 Task: In the Company meituan.com, Add note: 'Review sales pipeline and prioritize follow-up actions.'. Mark checkbox to create task to follow up ': In 2 weeks'. Create task, with  description: Arrange a Call for meeting, Add due date: In 3 Business Days; Add reminder: 30 Minutes before. Set Priority Medium and add note: follow up with the client regarding their recent inquiry and address any questions they may have.. Logged in from softage.5@softage.net
Action: Mouse moved to (80, 46)
Screenshot: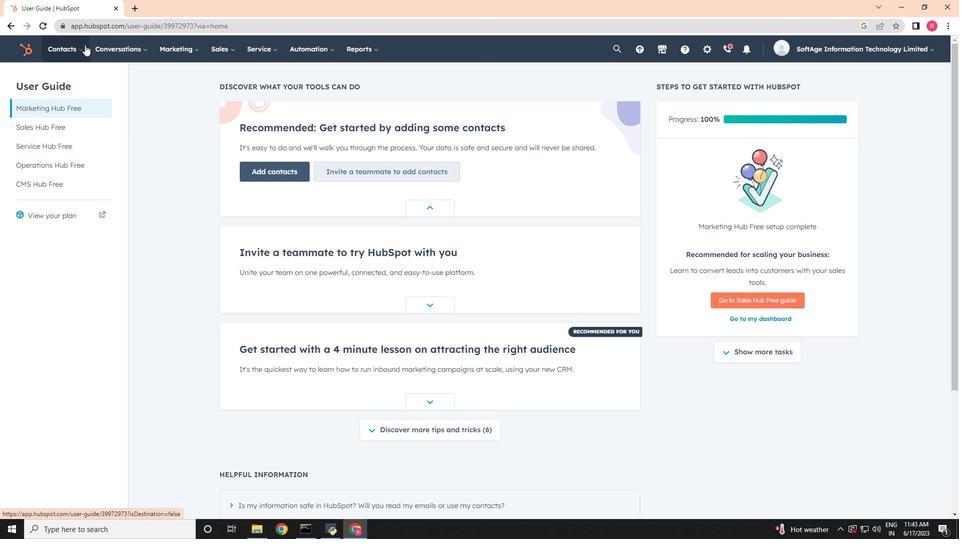 
Action: Mouse pressed left at (80, 46)
Screenshot: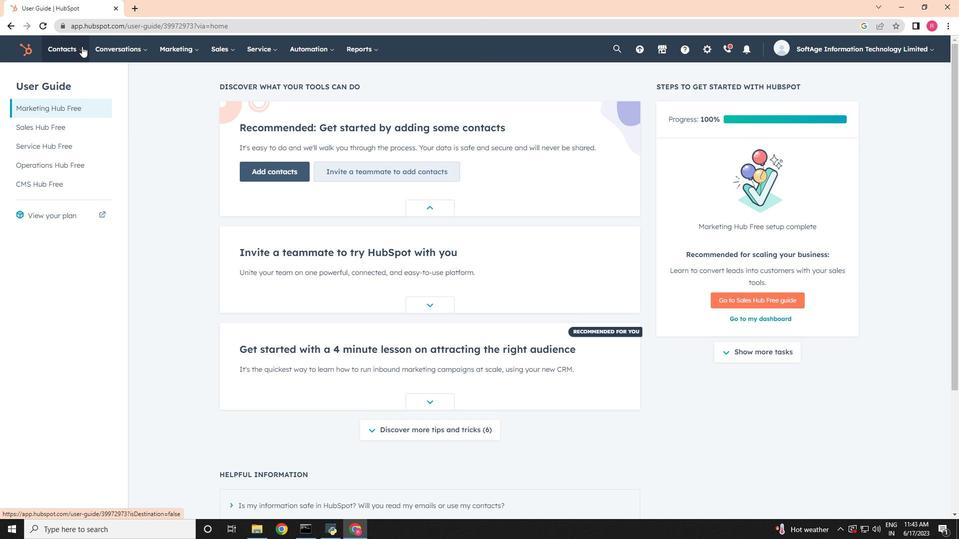 
Action: Mouse moved to (75, 98)
Screenshot: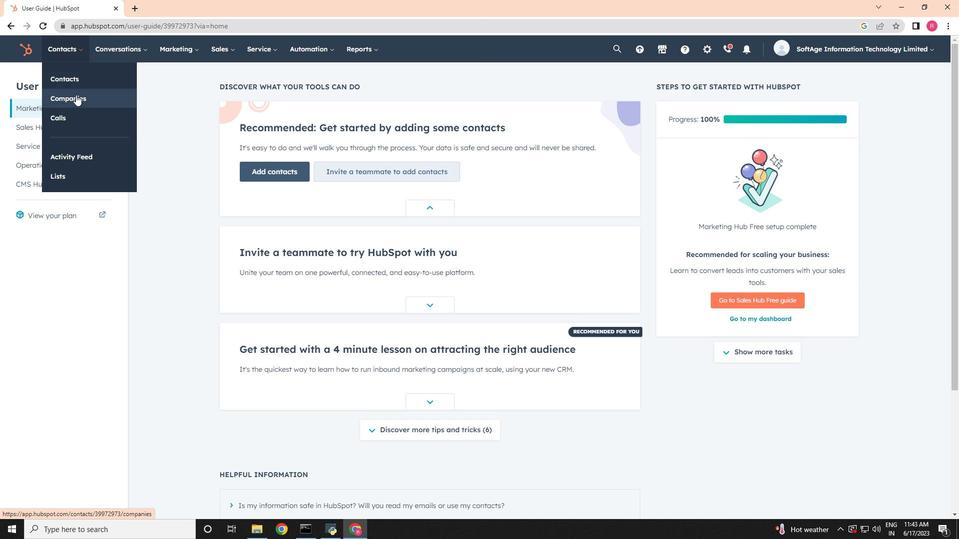 
Action: Mouse pressed left at (75, 98)
Screenshot: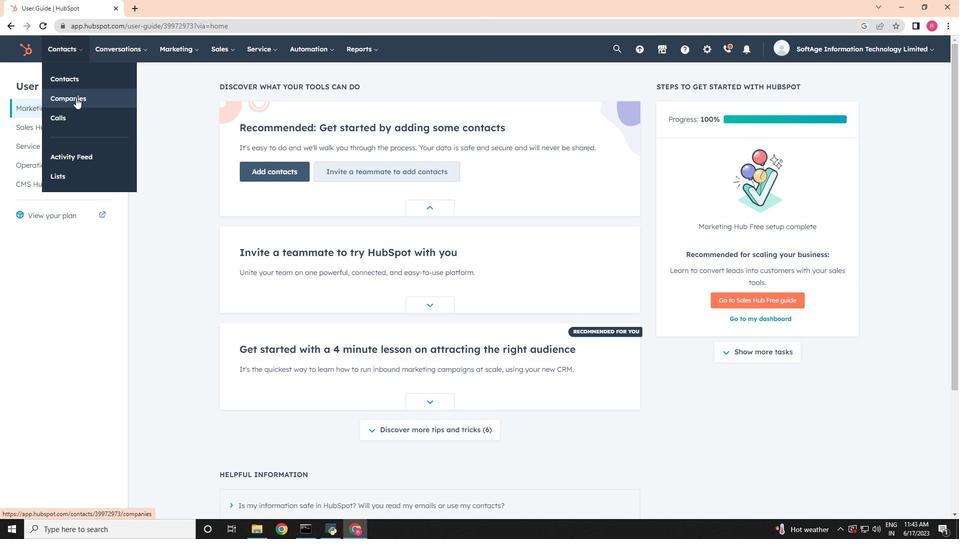 
Action: Mouse moved to (108, 160)
Screenshot: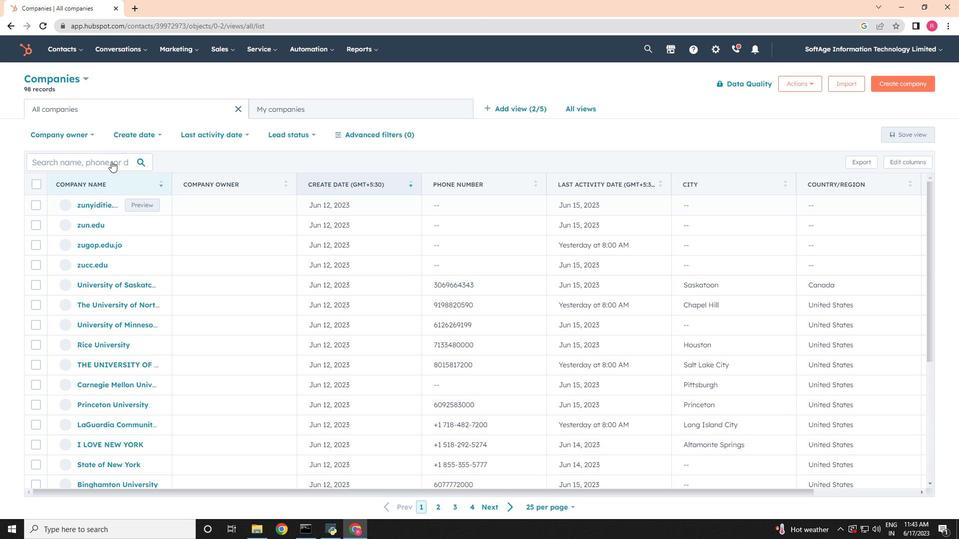 
Action: Mouse pressed left at (108, 160)
Screenshot: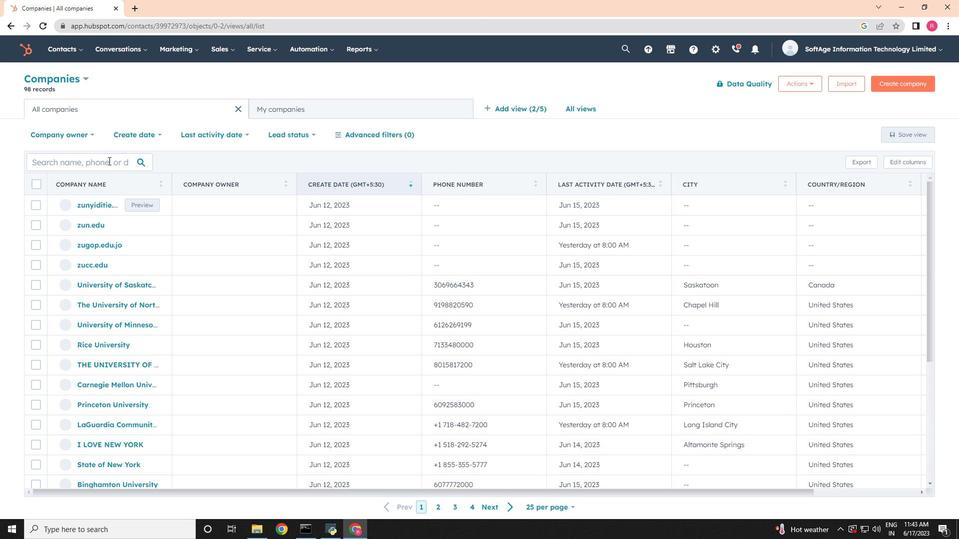 
Action: Key pressed meituan
Screenshot: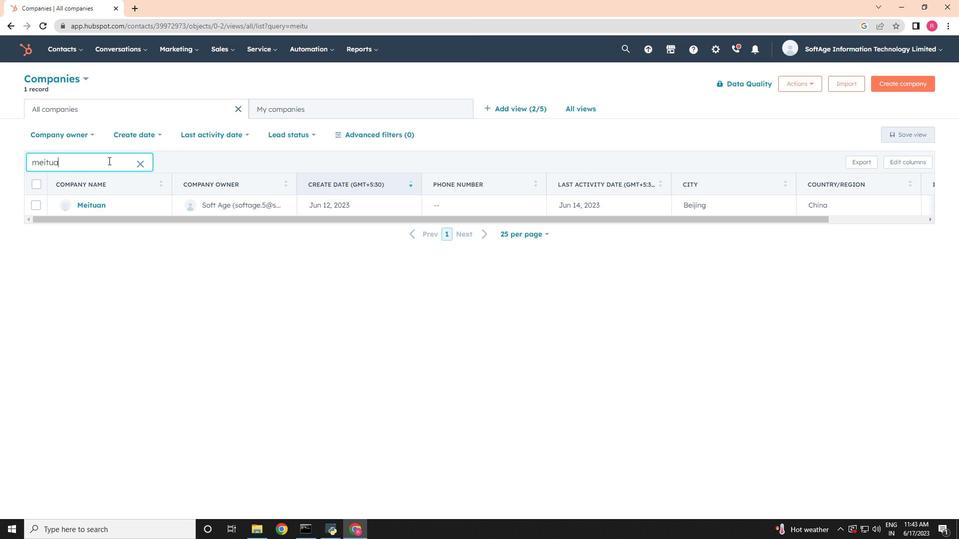 
Action: Mouse moved to (83, 203)
Screenshot: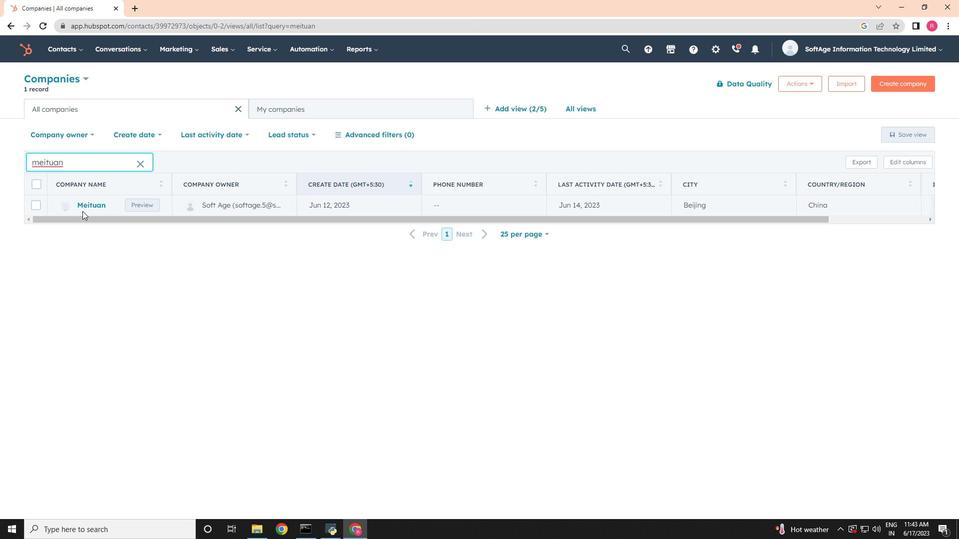 
Action: Mouse pressed left at (83, 203)
Screenshot: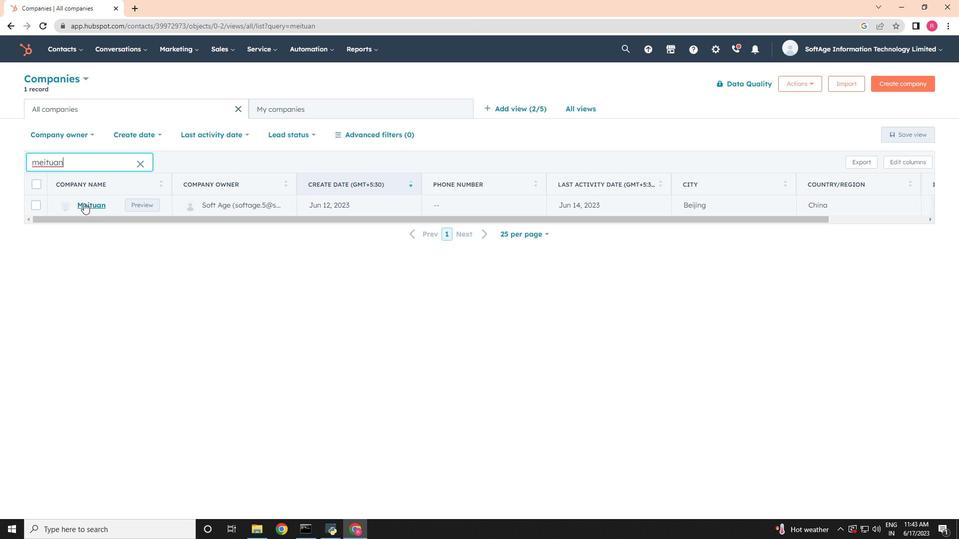
Action: Mouse moved to (32, 155)
Screenshot: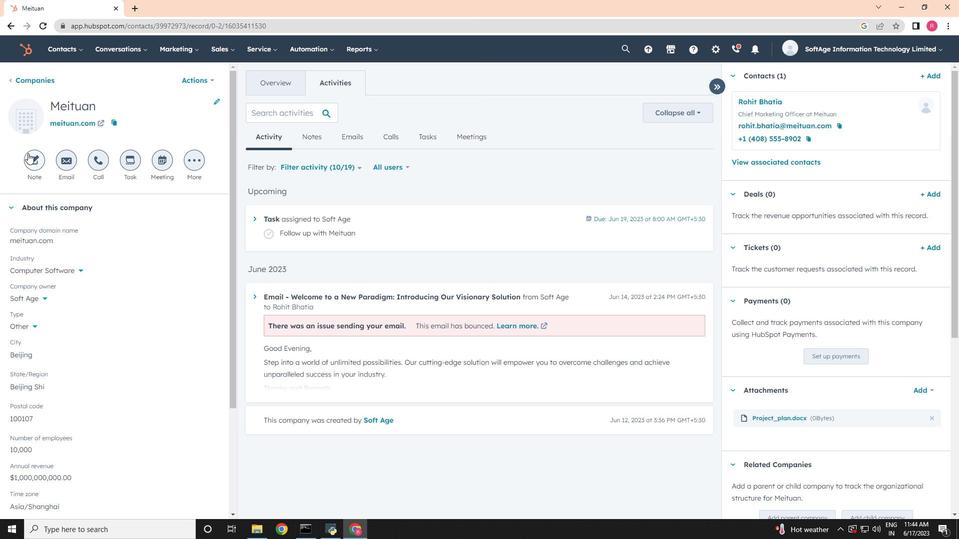
Action: Mouse pressed left at (32, 155)
Screenshot: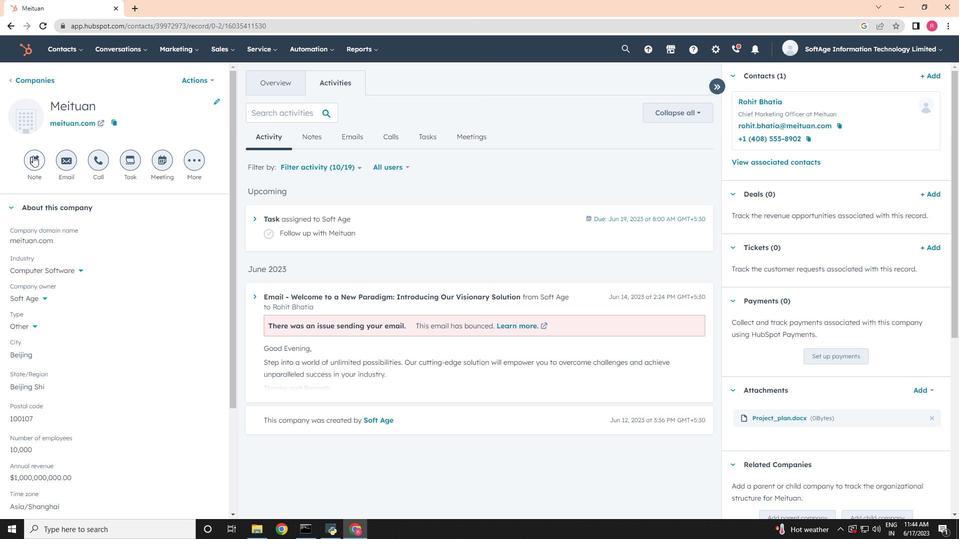 
Action: Mouse moved to (579, 341)
Screenshot: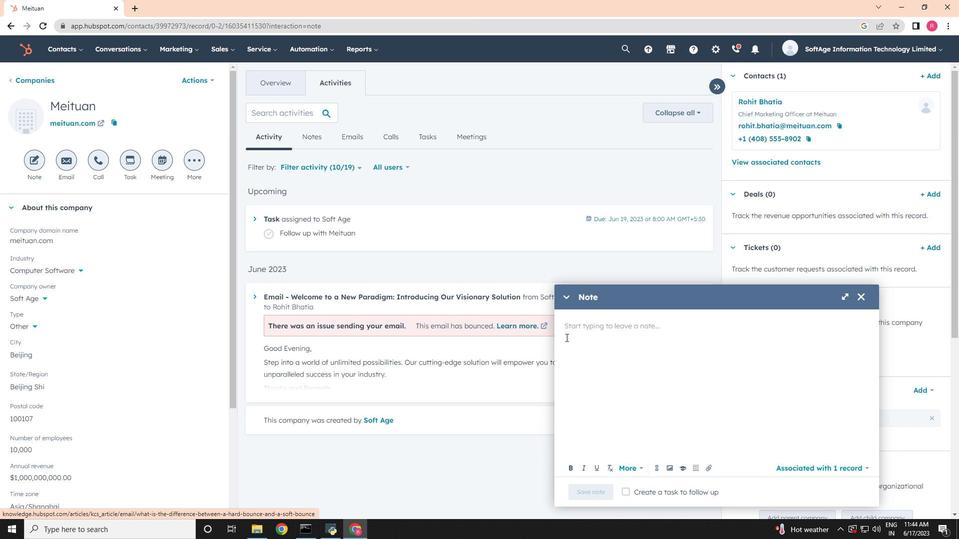 
Action: Key pressed <Key.shift><Key.shift>Review<Key.space>sales<Key.space>pipline<Key.space>and<Key.space><Key.backspace><Key.backspace><Key.backspace><Key.backspace><Key.backspace><Key.backspace><Key.backspace><Key.backspace><Key.backspace>eline<Key.space>and<Key.space>prioritix<Key.backspace>ze<Key.space>follow<Key.space><Key.backspace>-up<Key.space>actions.
Screenshot: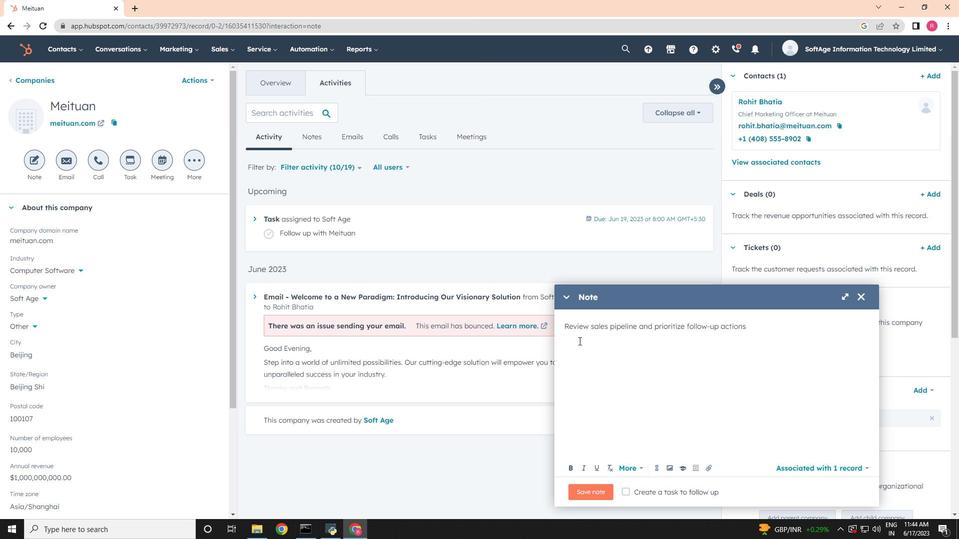 
Action: Mouse scrolled (579, 341) with delta (0, 0)
Screenshot: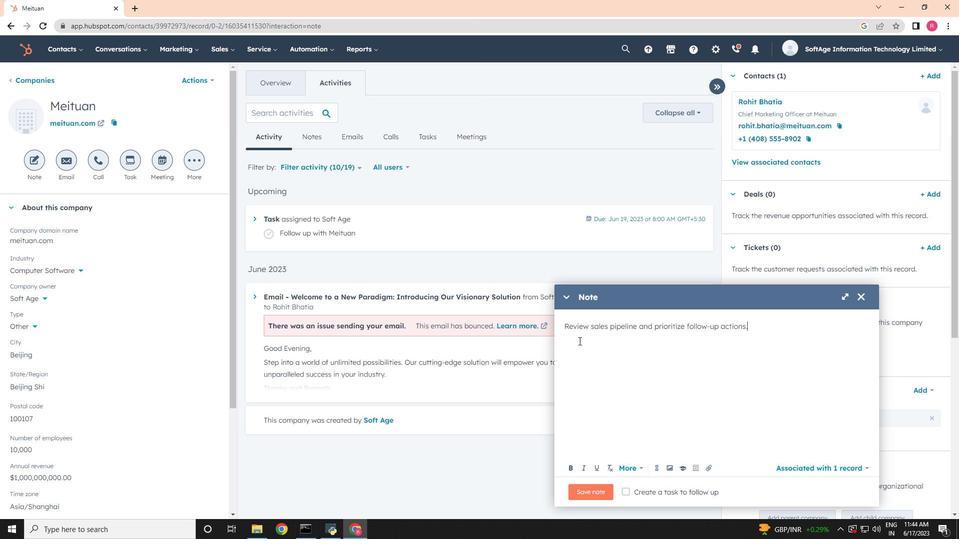 
Action: Mouse moved to (628, 491)
Screenshot: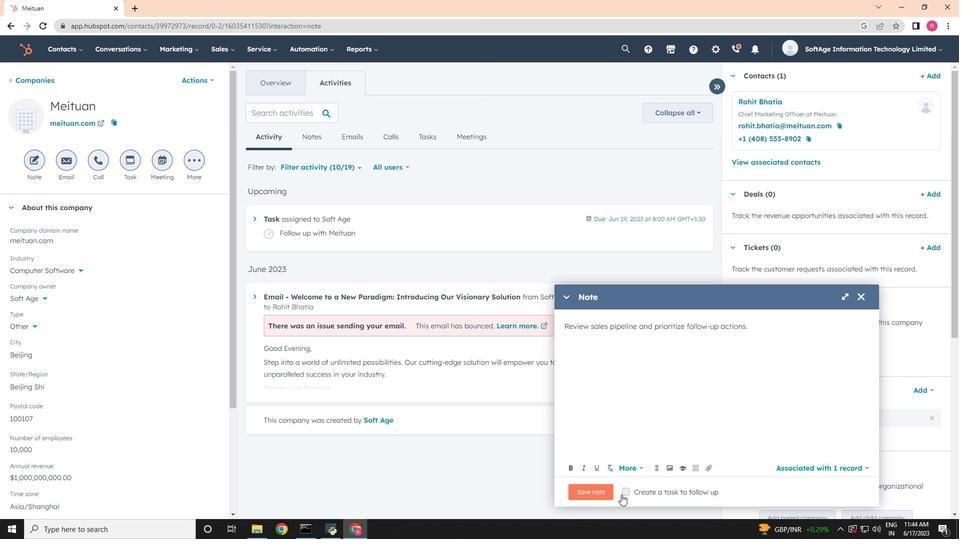 
Action: Mouse pressed left at (628, 491)
Screenshot: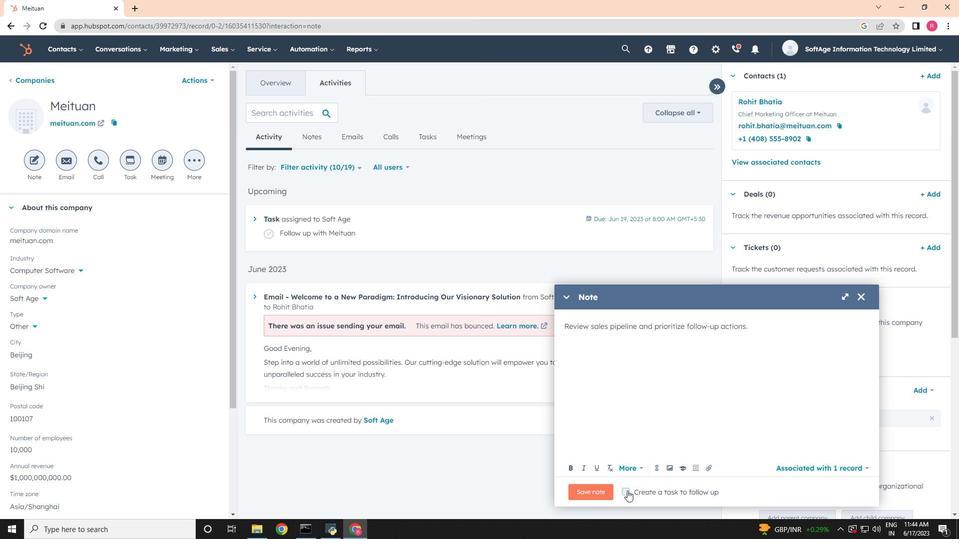 
Action: Mouse moved to (737, 490)
Screenshot: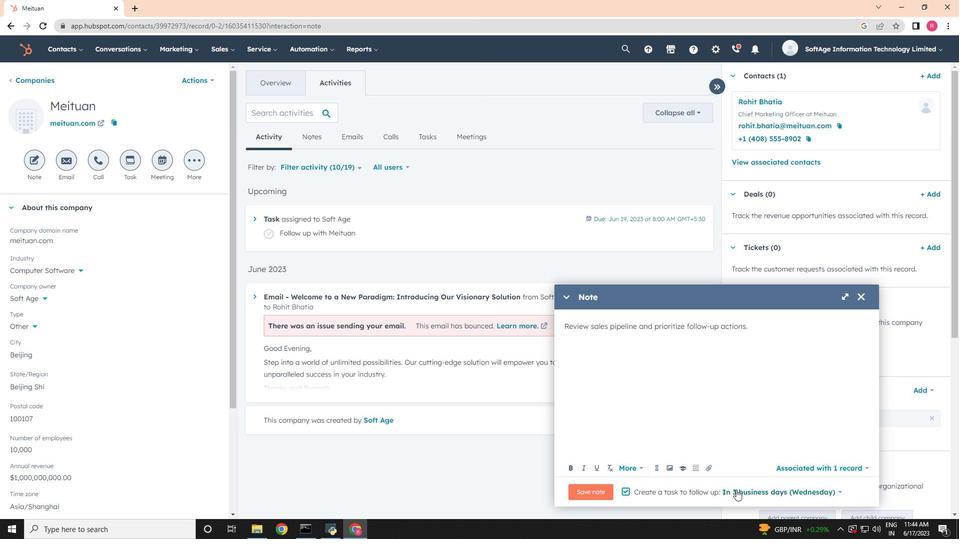
Action: Mouse pressed left at (737, 490)
Screenshot: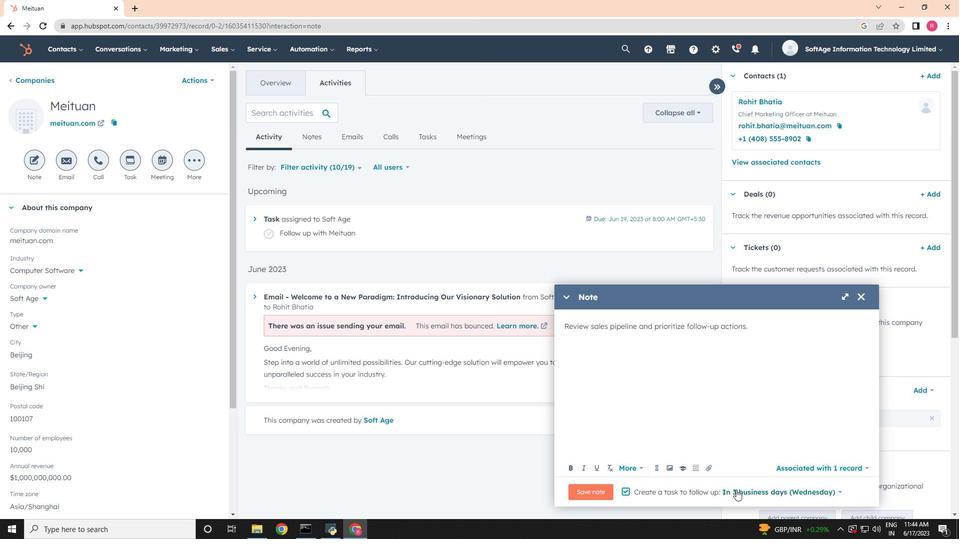 
Action: Mouse moved to (776, 431)
Screenshot: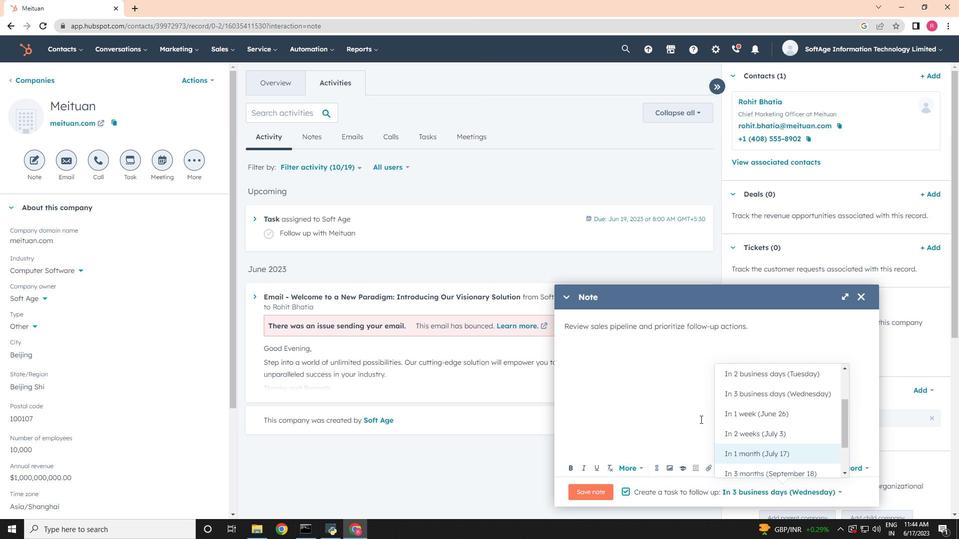 
Action: Mouse pressed left at (776, 431)
Screenshot: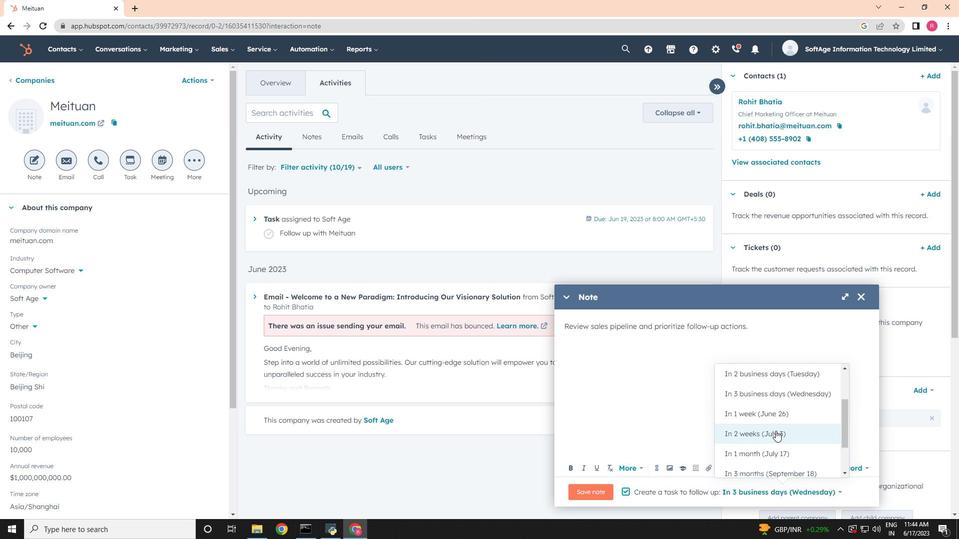 
Action: Mouse moved to (597, 496)
Screenshot: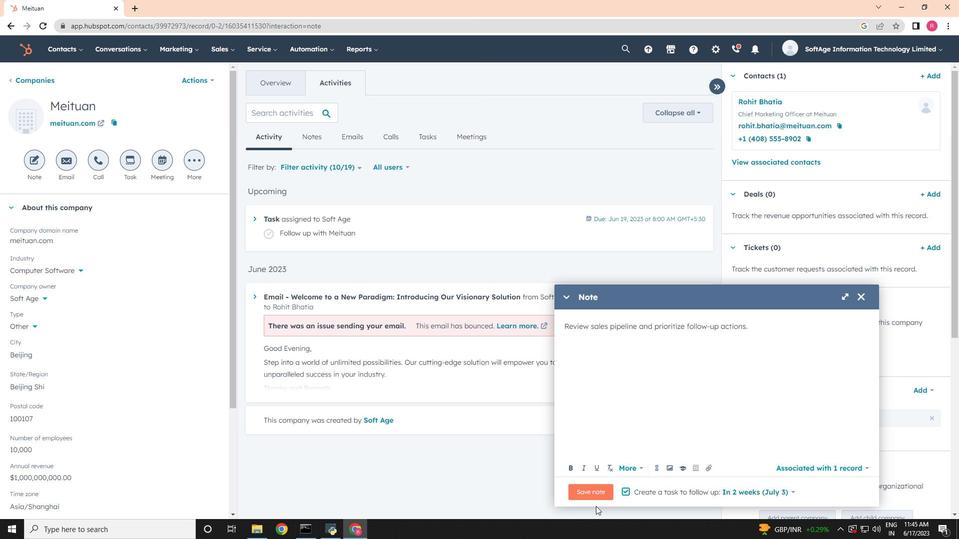 
Action: Mouse pressed left at (597, 496)
Screenshot: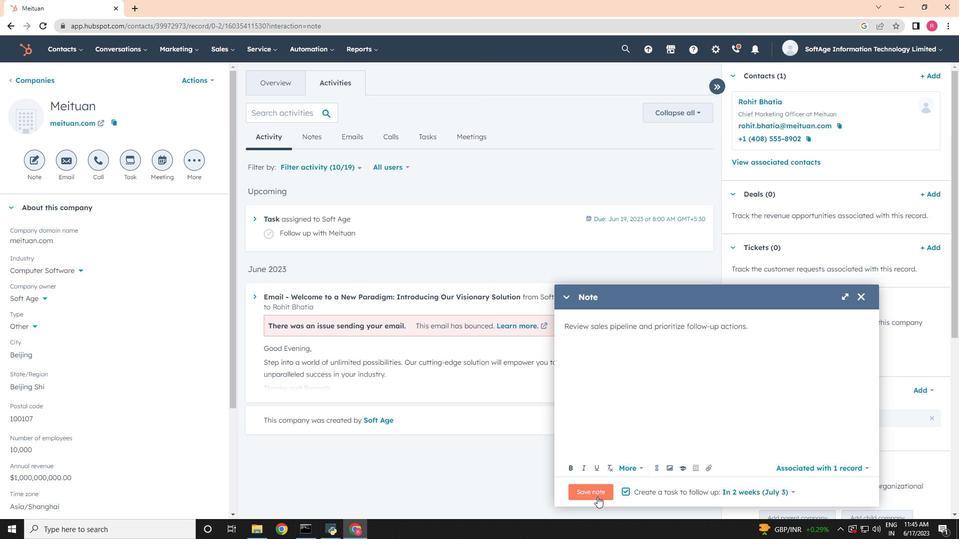 
Action: Mouse moved to (123, 163)
Screenshot: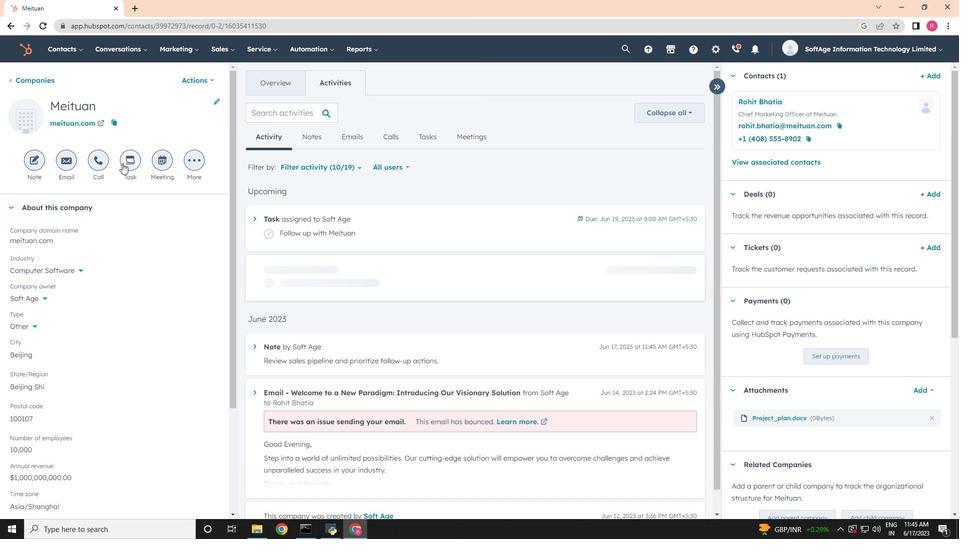 
Action: Mouse pressed left at (123, 163)
Screenshot: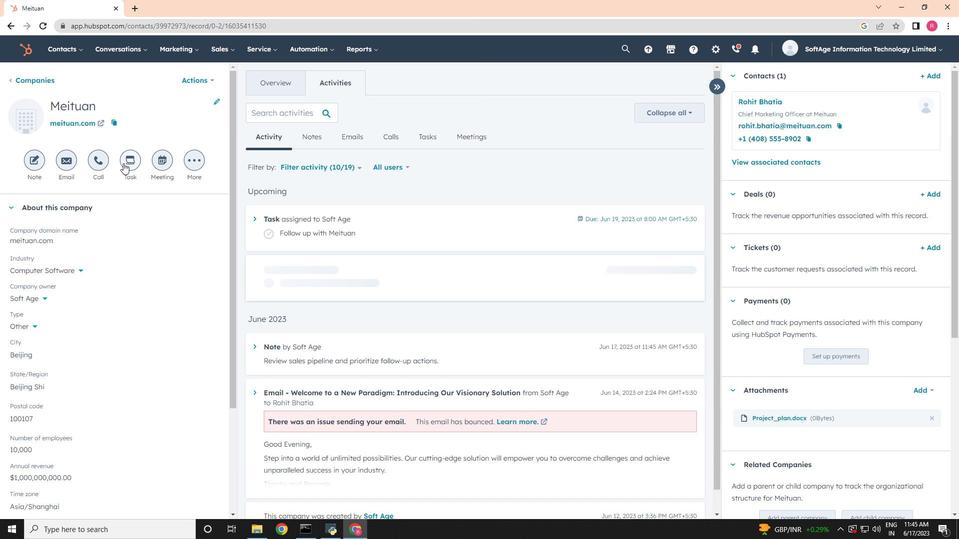 
Action: Mouse moved to (597, 278)
Screenshot: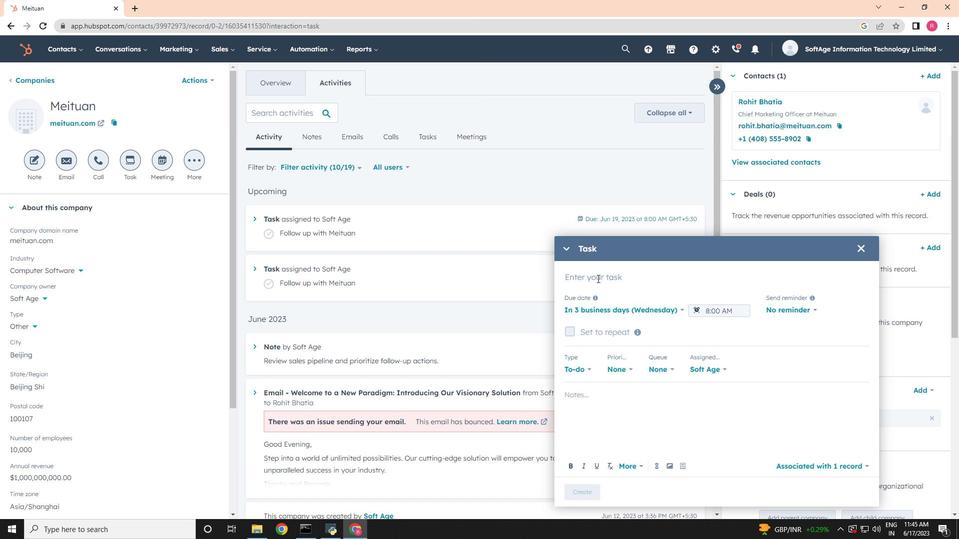 
Action: Key pressed <Key.shift>Arrange<Key.space>a<Key.space><Key.shift>Call<Key.space>for<Key.space>meeting<Key.space>
Screenshot: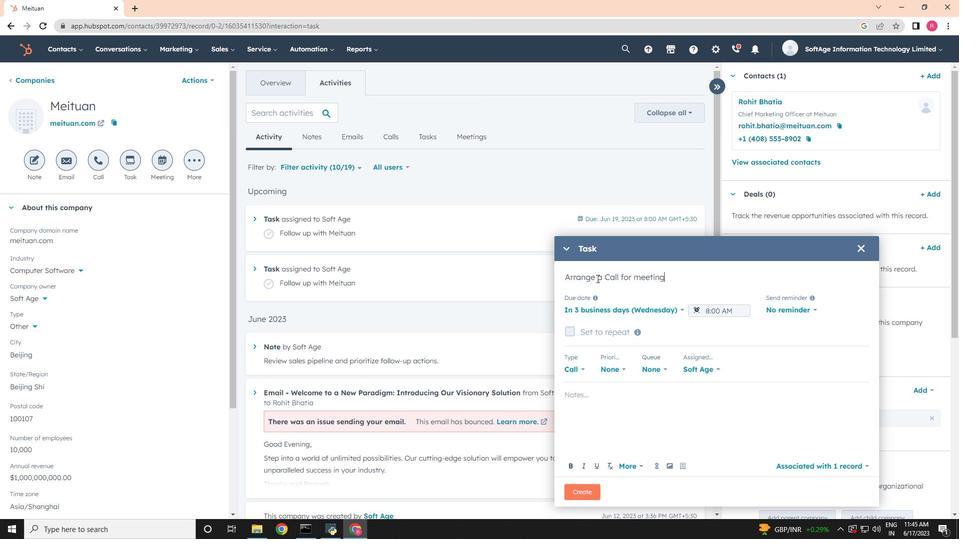 
Action: Mouse moved to (623, 311)
Screenshot: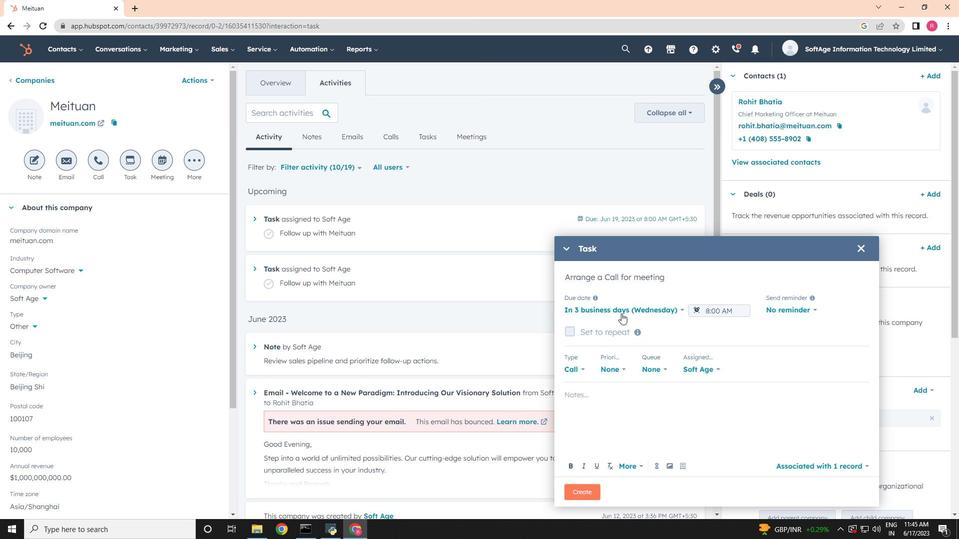 
Action: Mouse pressed left at (623, 311)
Screenshot: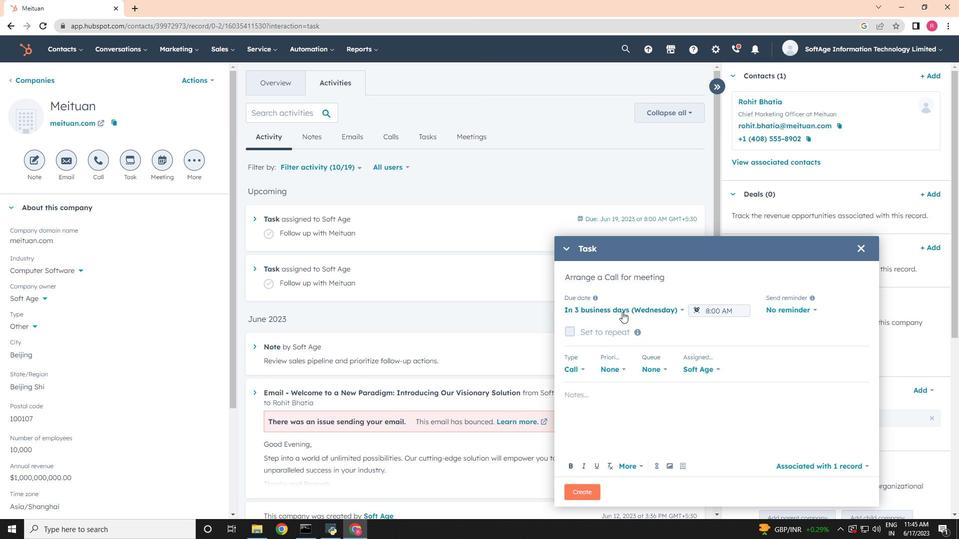 
Action: Mouse moved to (626, 346)
Screenshot: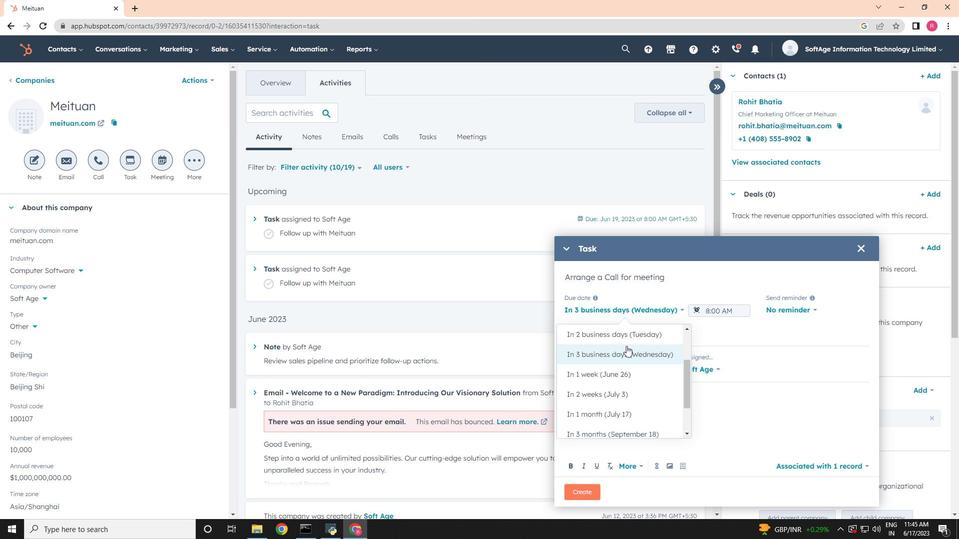 
Action: Mouse pressed left at (626, 346)
Screenshot: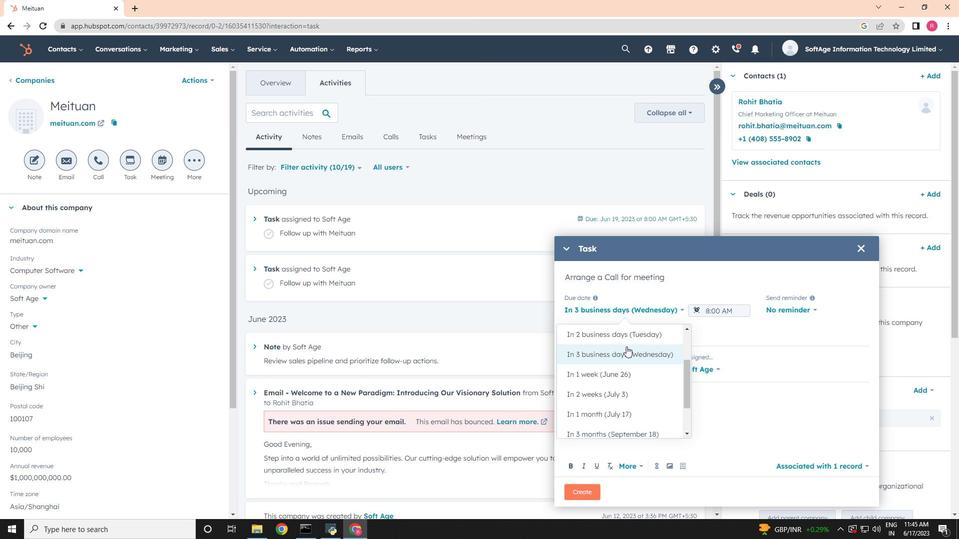 
Action: Mouse moved to (790, 307)
Screenshot: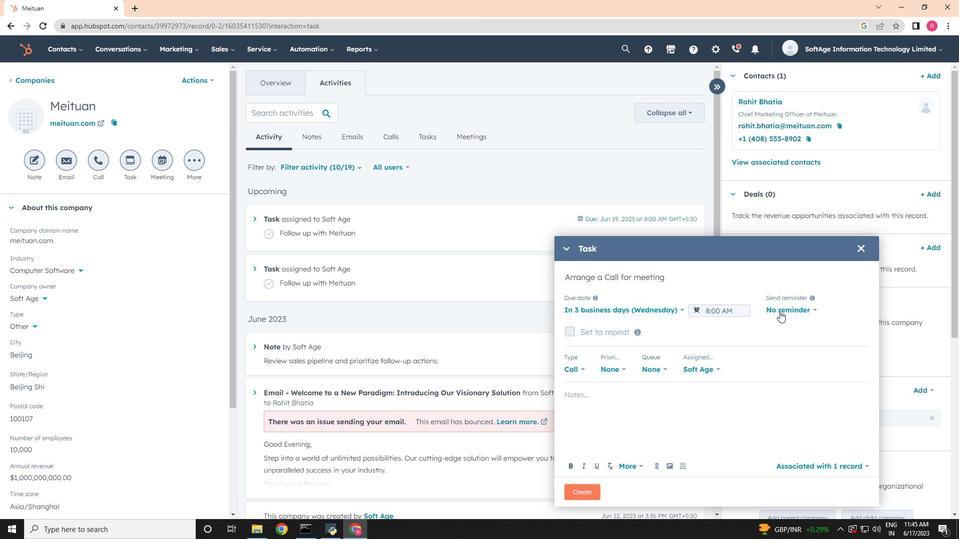 
Action: Mouse pressed left at (790, 307)
Screenshot: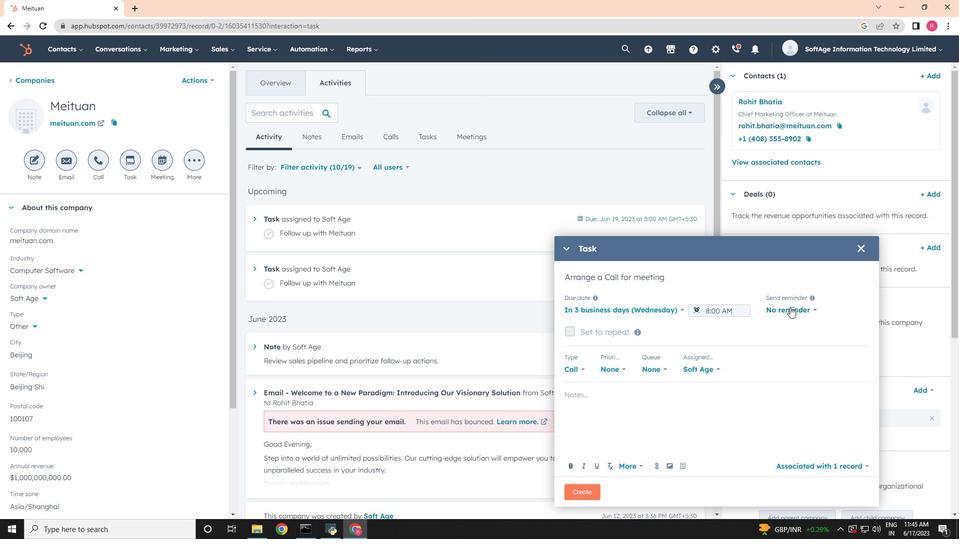 
Action: Mouse moved to (777, 376)
Screenshot: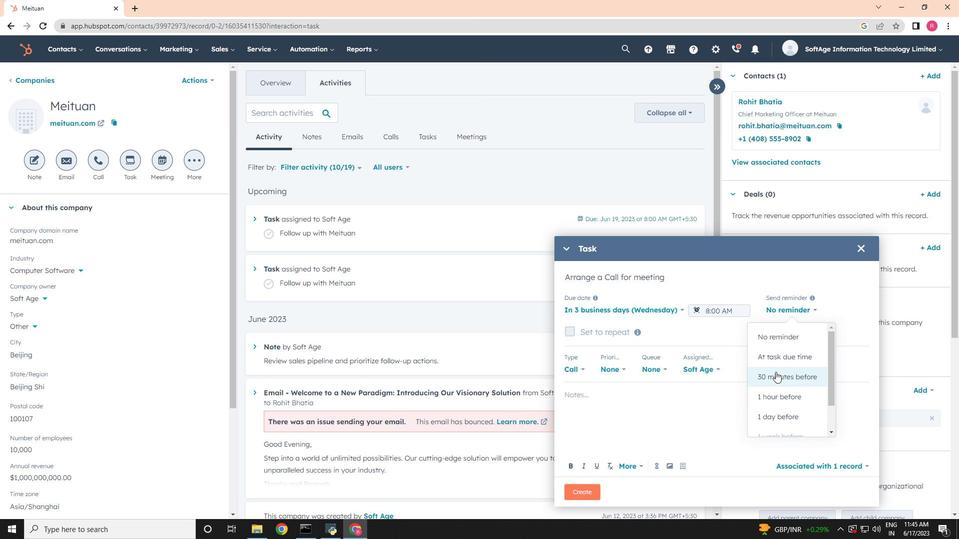
Action: Mouse pressed left at (777, 376)
Screenshot: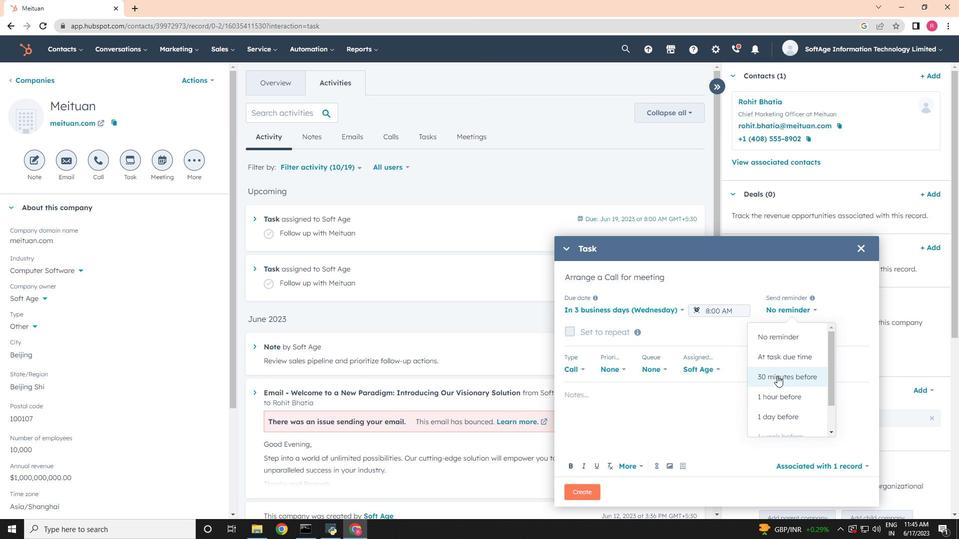 
Action: Mouse moved to (619, 369)
Screenshot: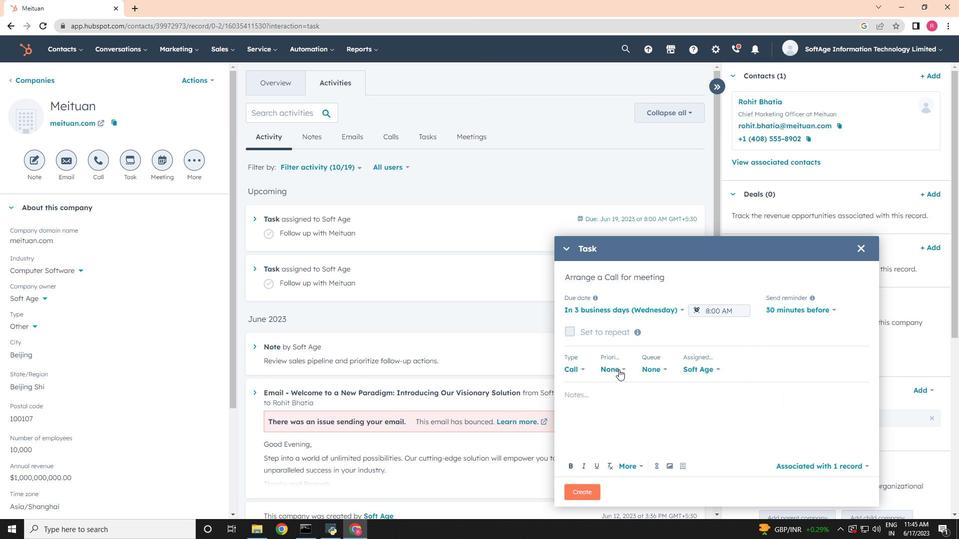 
Action: Mouse pressed left at (619, 369)
Screenshot: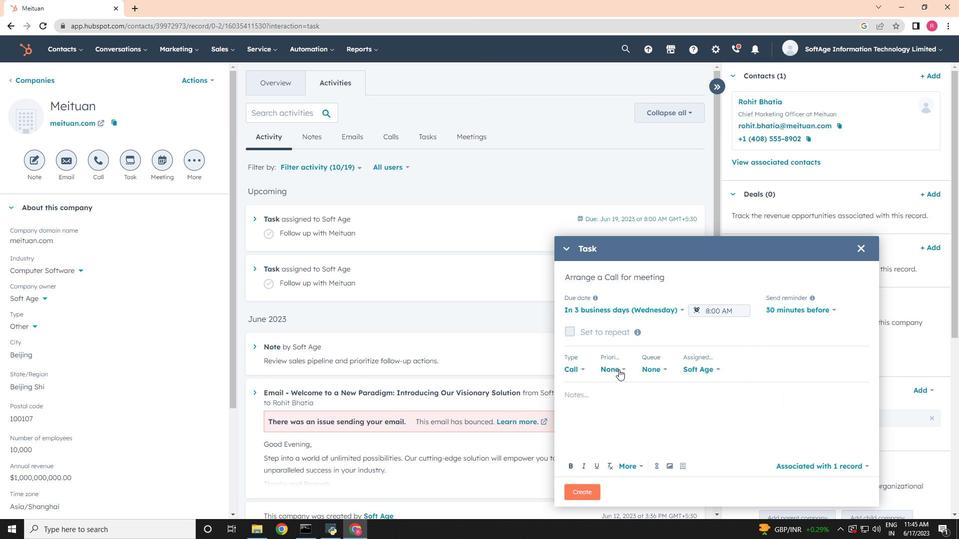 
Action: Mouse moved to (622, 431)
Screenshot: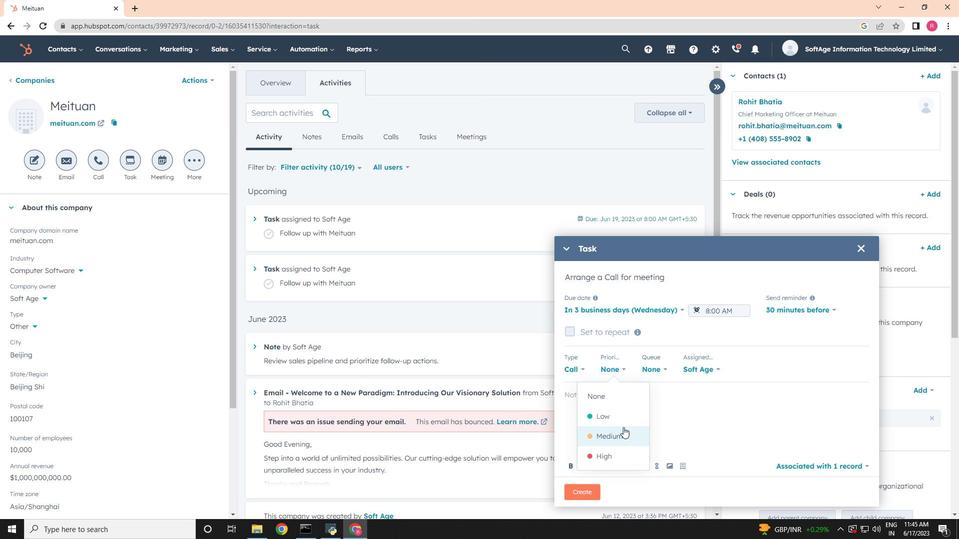 
Action: Mouse pressed left at (622, 431)
Screenshot: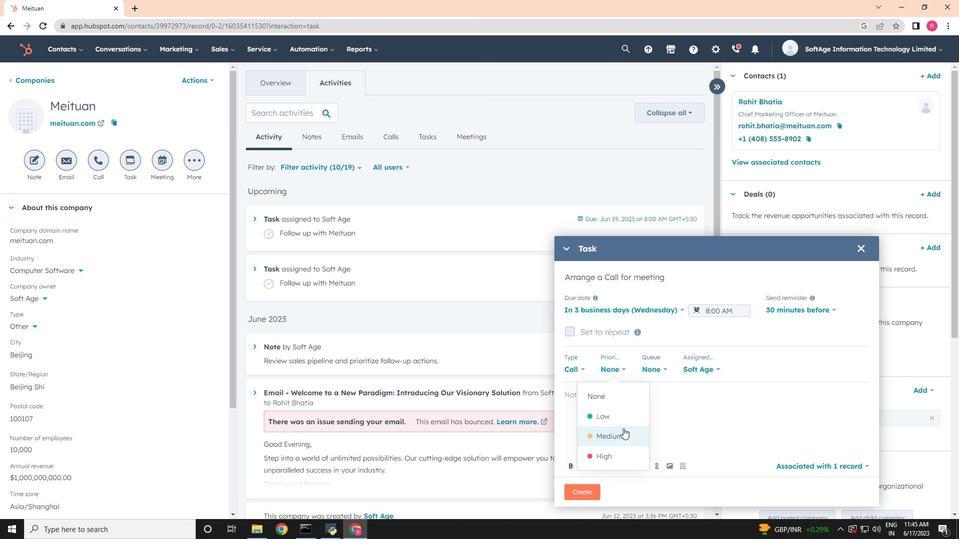 
Action: Mouse moved to (593, 402)
Screenshot: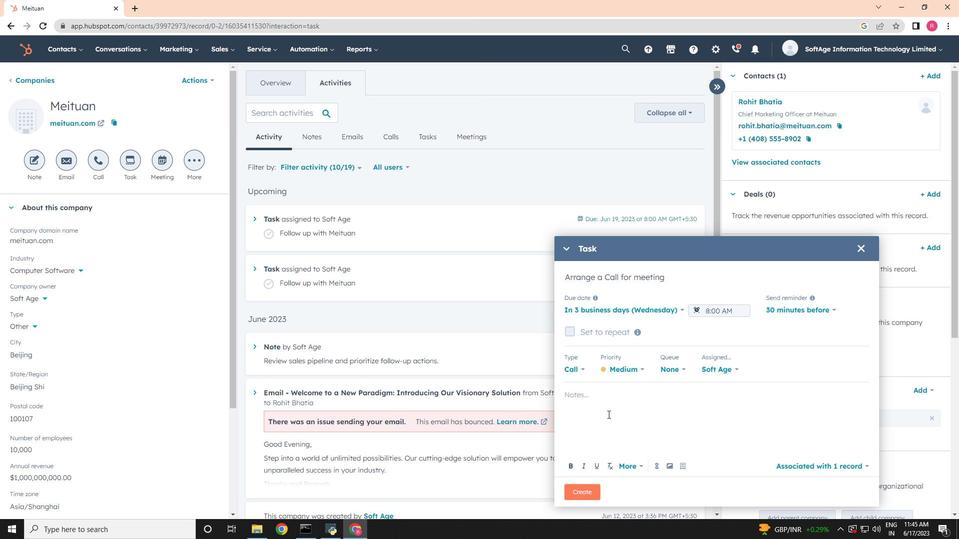 
Action: Mouse pressed left at (593, 402)
Screenshot: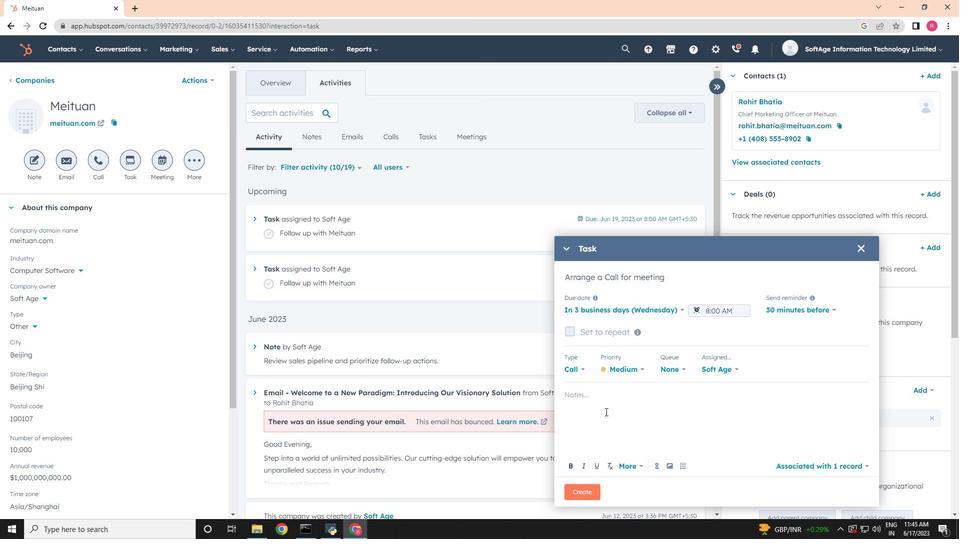 
Action: Key pressed follow<Key.space>up<Key.space>with<Key.space>the<Key.space>client<Key.space>regarding<Key.space>their<Key.space>inquiry<Key.space>and<Key.space>address<Key.space>any<Key.space>questions<Key.space>they<Key.space>may<Key.space>have.
Screenshot: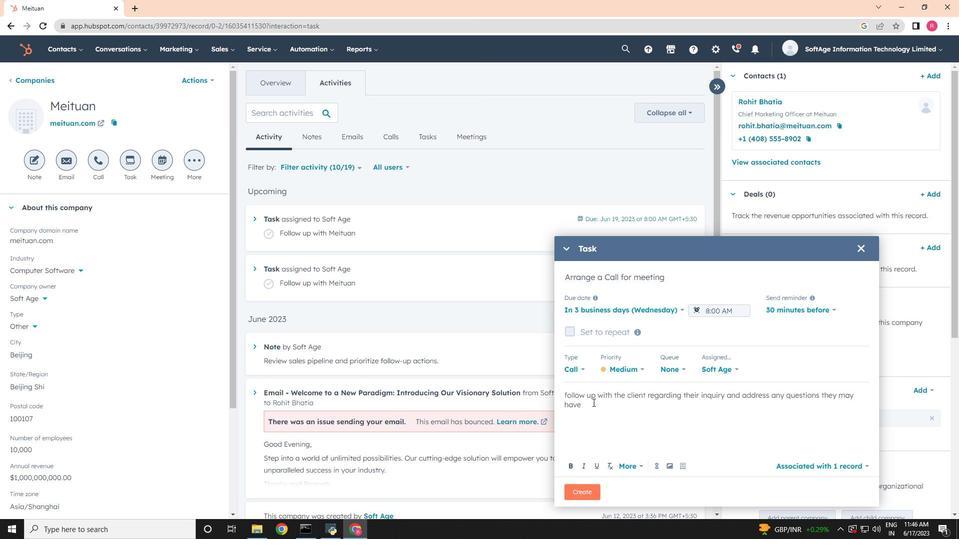 
Action: Mouse scrolled (593, 403) with delta (0, 0)
Screenshot: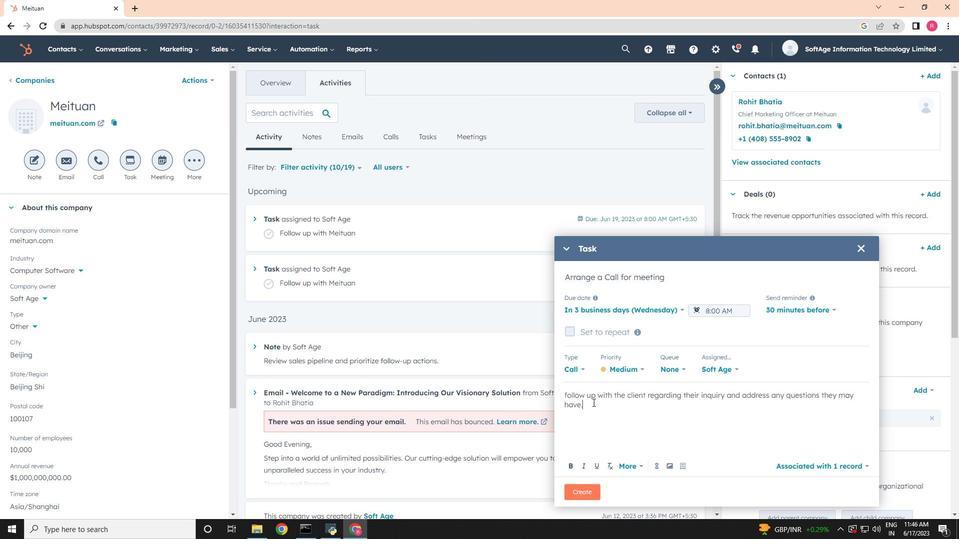 
Action: Mouse moved to (578, 489)
Screenshot: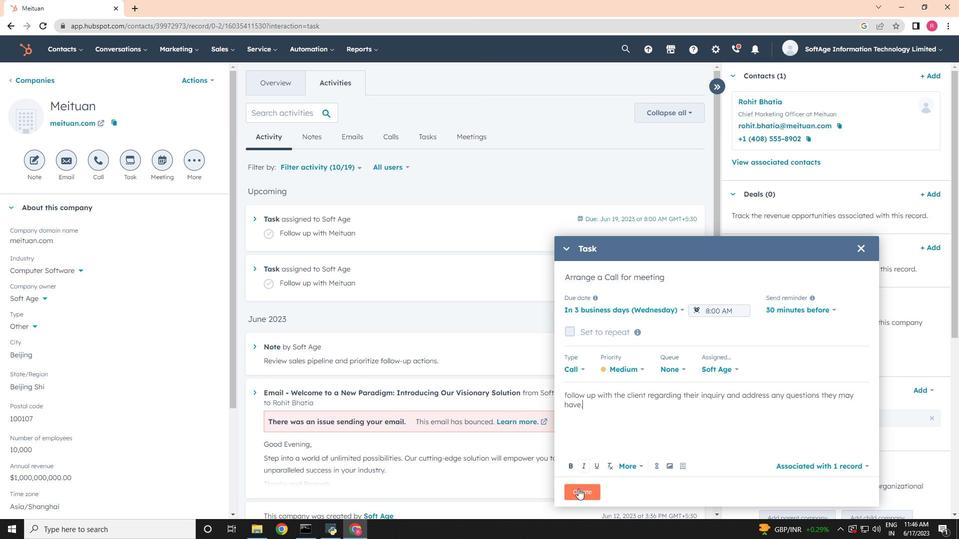 
Action: Mouse pressed left at (578, 489)
Screenshot: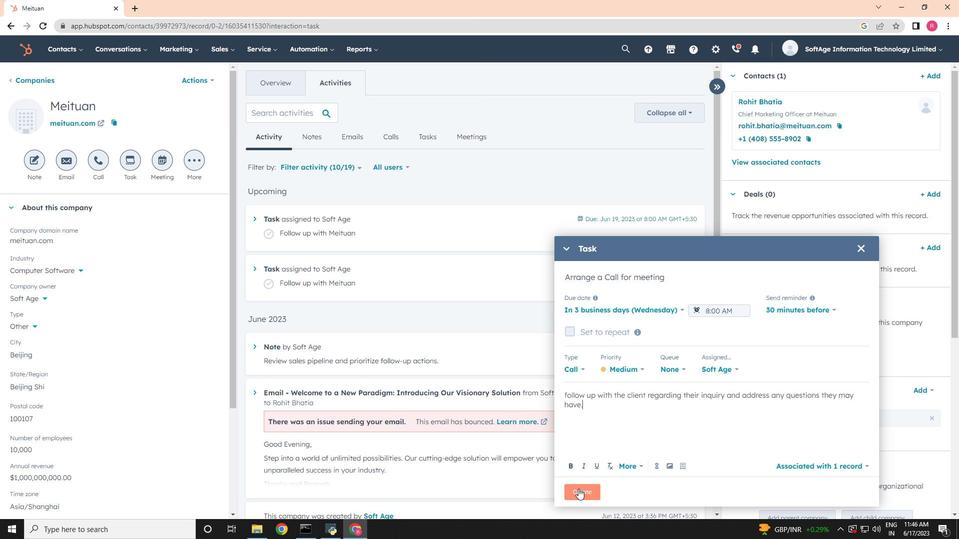 
Action: Mouse moved to (578, 489)
Screenshot: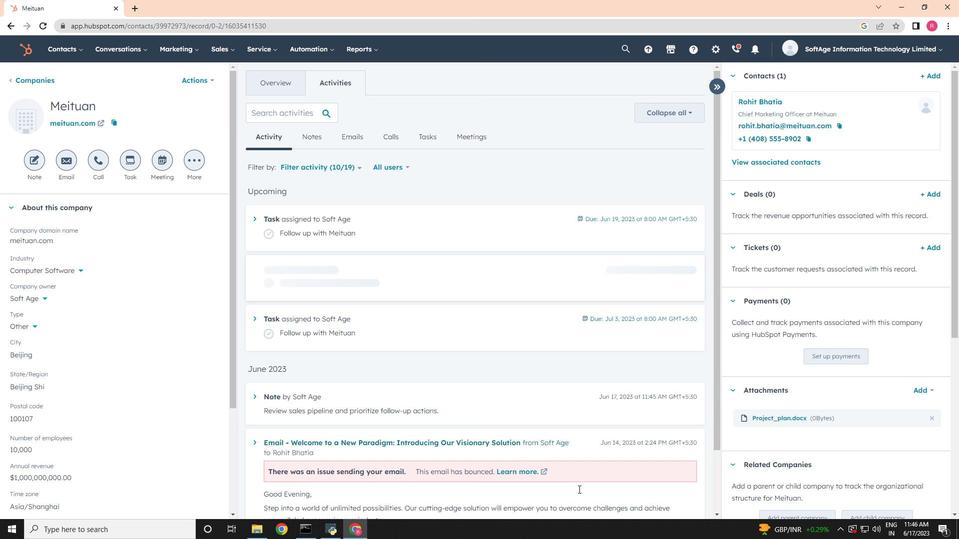 
